 Task: Create List Customer Segmentation in Board Content Amplification Strategies to Workspace Creative Writing. Create List Customer Journey Mapping in Board Employee Performance Evaluation to Workspace Creative Writing. Create List Customer Success in Board Content Marketing Infographic Creation and Promotion to Workspace Creative Writing
Action: Mouse moved to (110, 309)
Screenshot: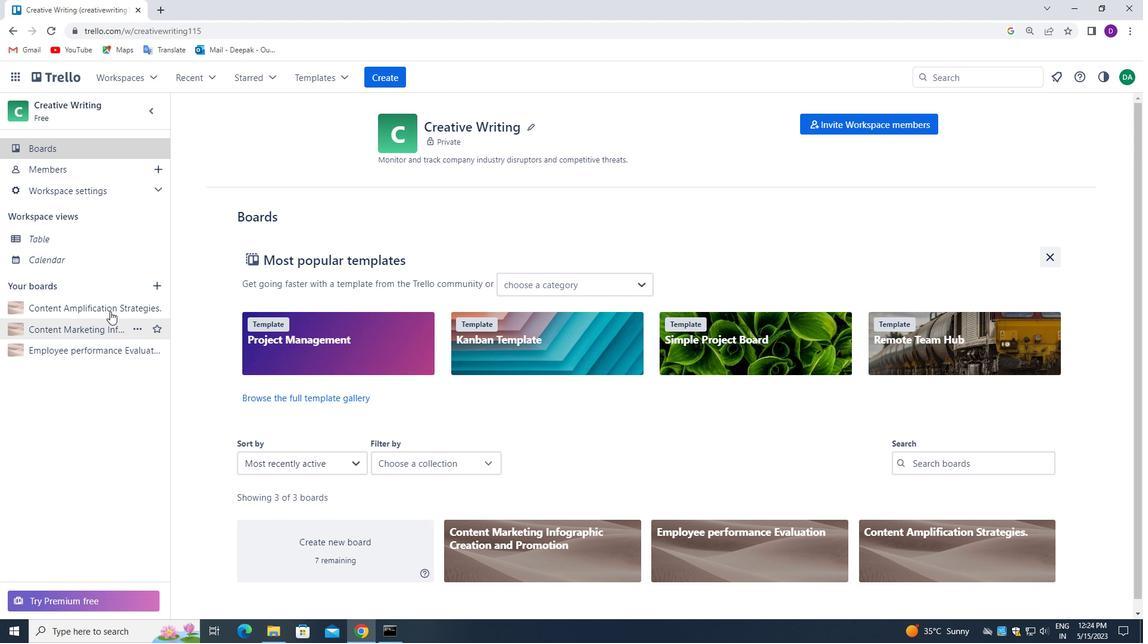 
Action: Mouse pressed left at (110, 309)
Screenshot: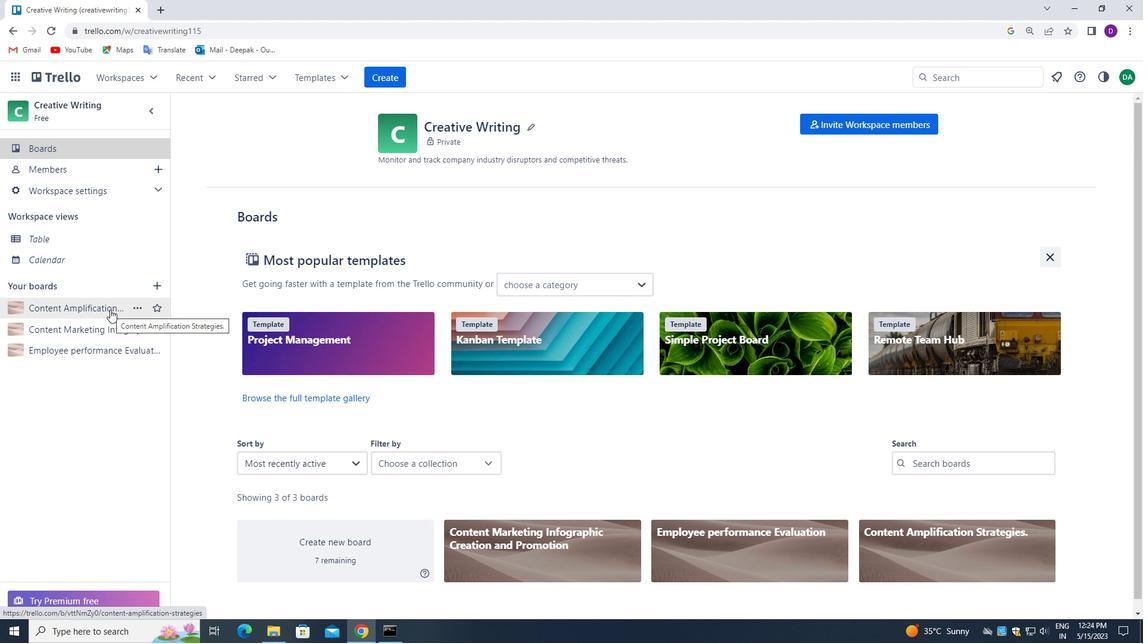 
Action: Mouse moved to (234, 166)
Screenshot: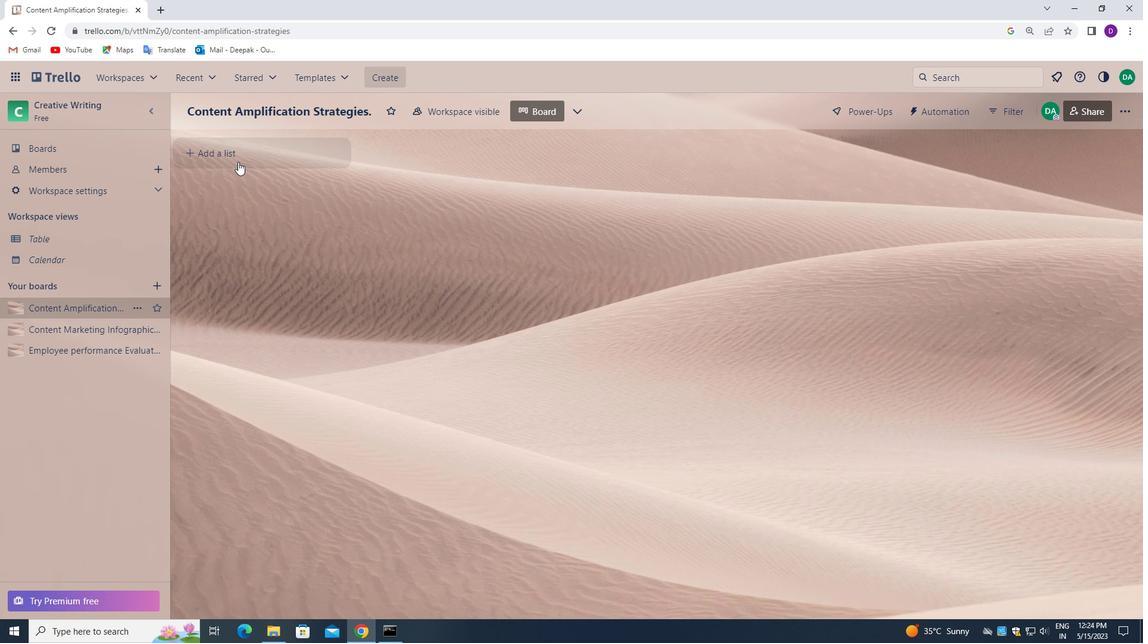 
Action: Mouse pressed left at (234, 166)
Screenshot: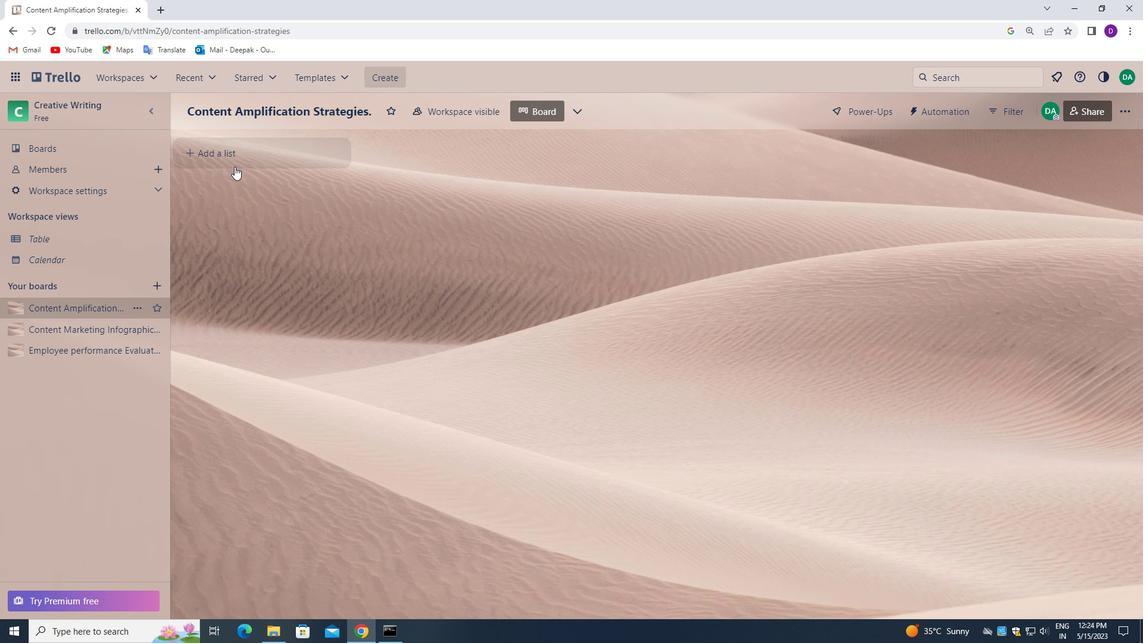 
Action: Mouse moved to (234, 150)
Screenshot: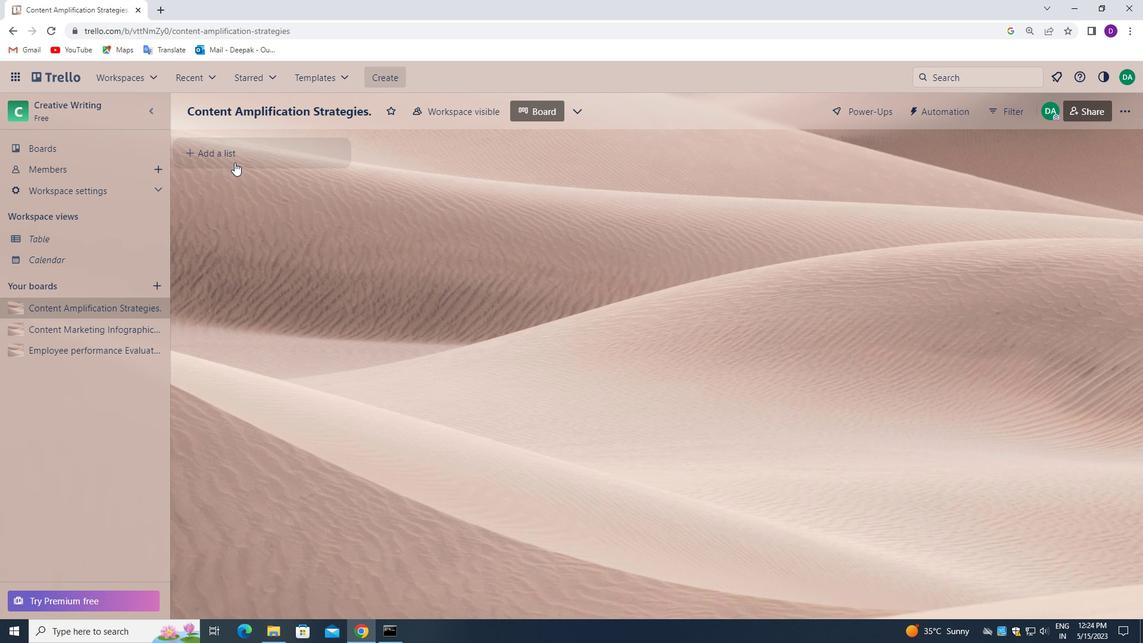 
Action: Mouse pressed left at (234, 150)
Screenshot: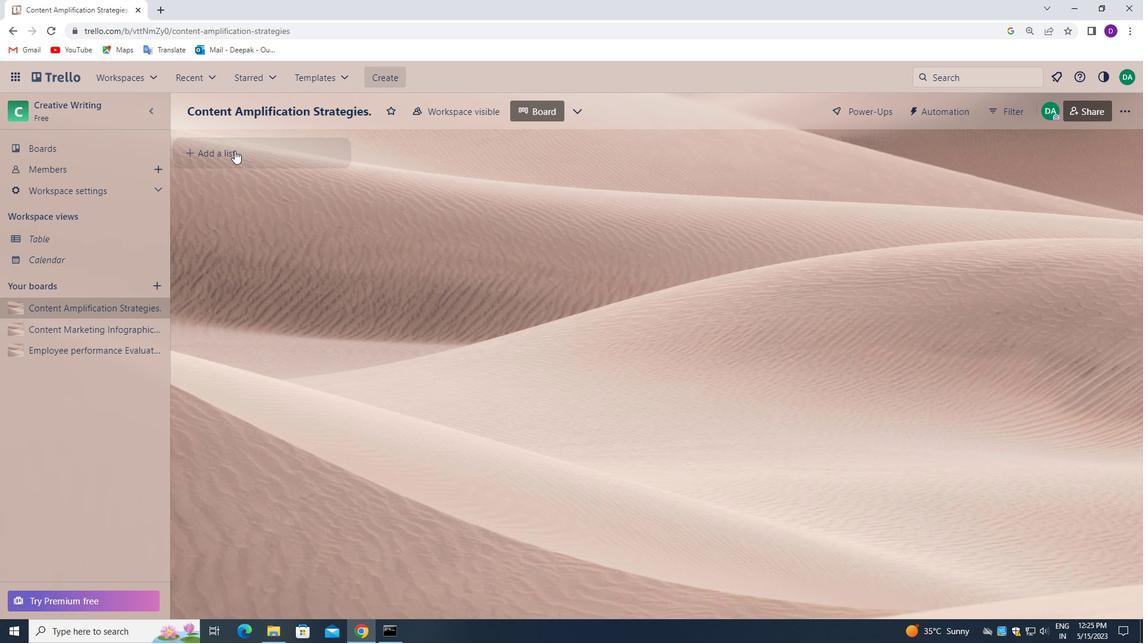 
Action: Mouse moved to (219, 147)
Screenshot: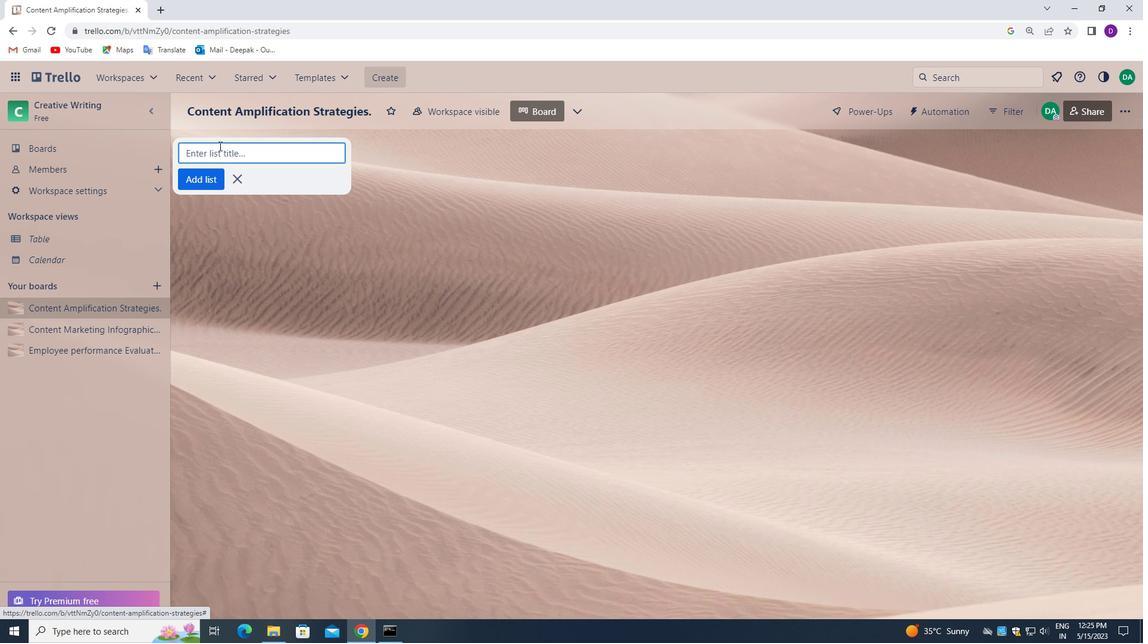 
Action: Mouse pressed left at (219, 147)
Screenshot: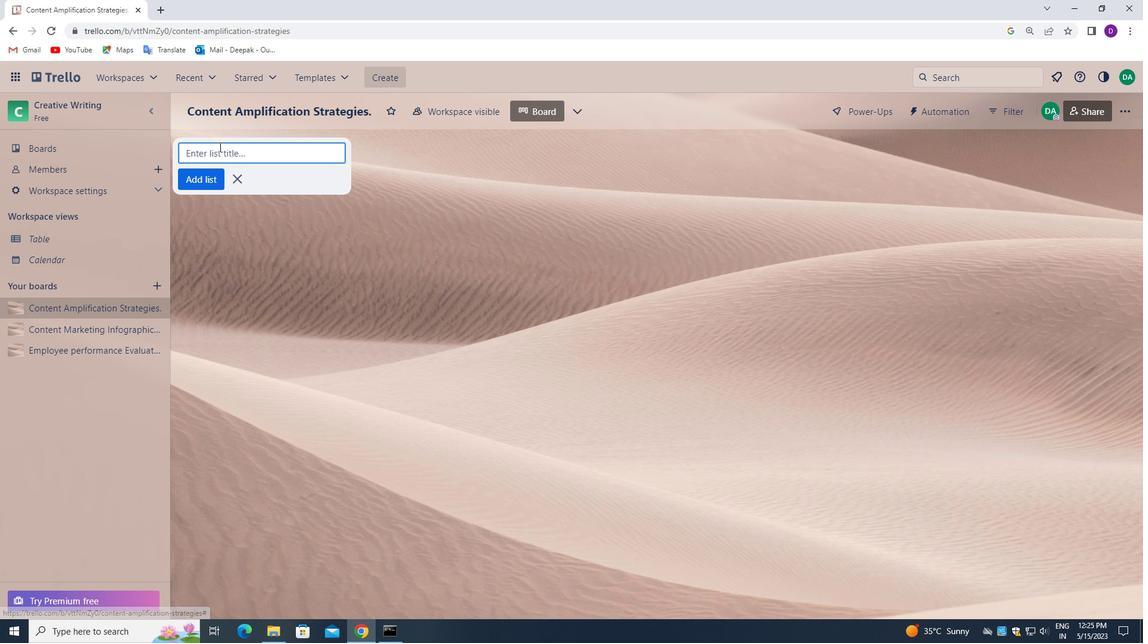
Action: Key pressed <Key.shift>CUSTOMER<Key.space><Key.shift>SEGMENTATION
Screenshot: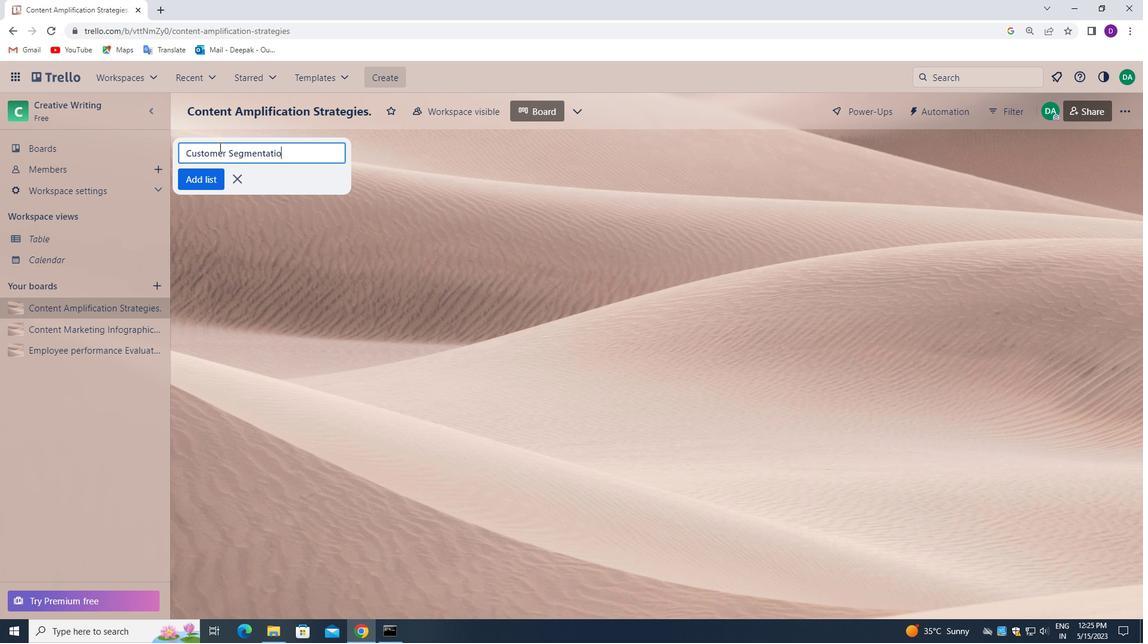 
Action: Mouse moved to (204, 179)
Screenshot: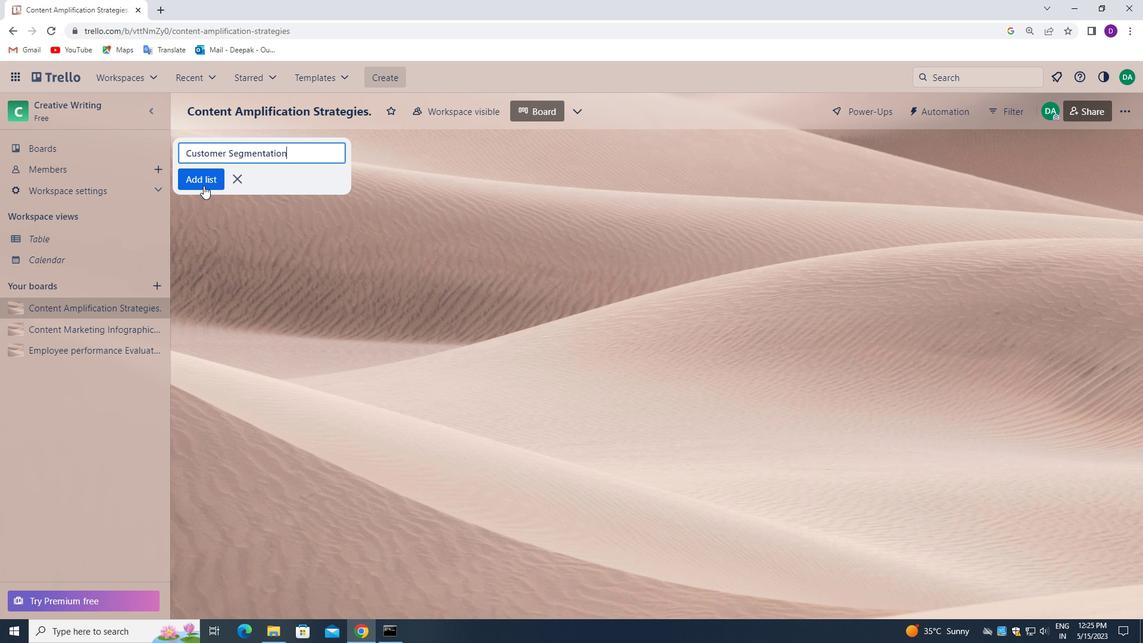 
Action: Mouse pressed left at (204, 179)
Screenshot: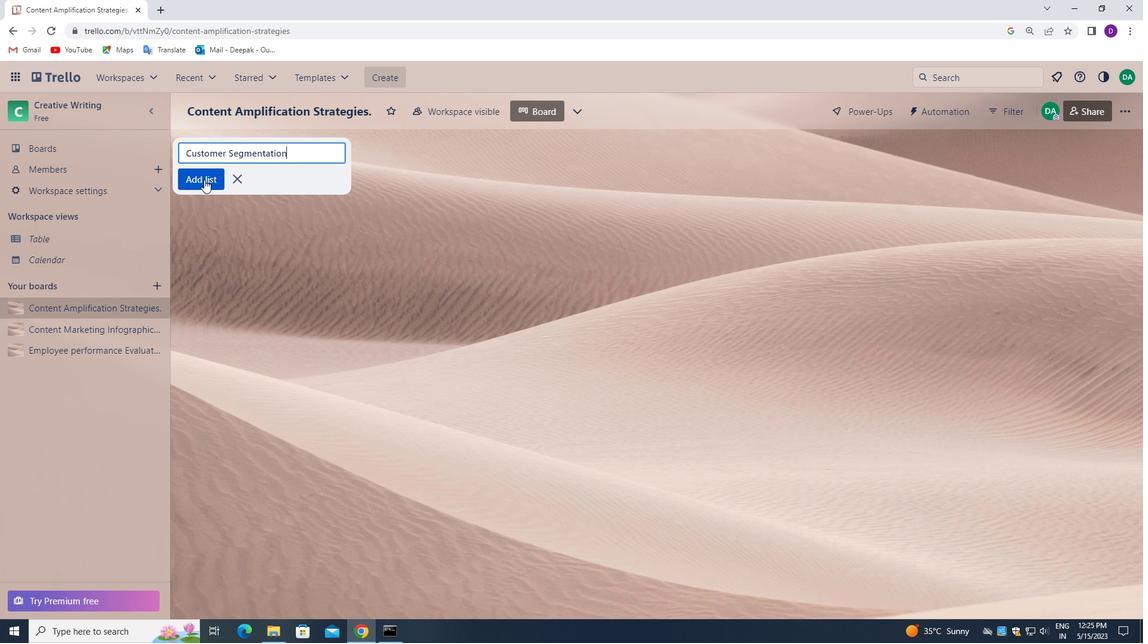 
Action: Mouse moved to (79, 352)
Screenshot: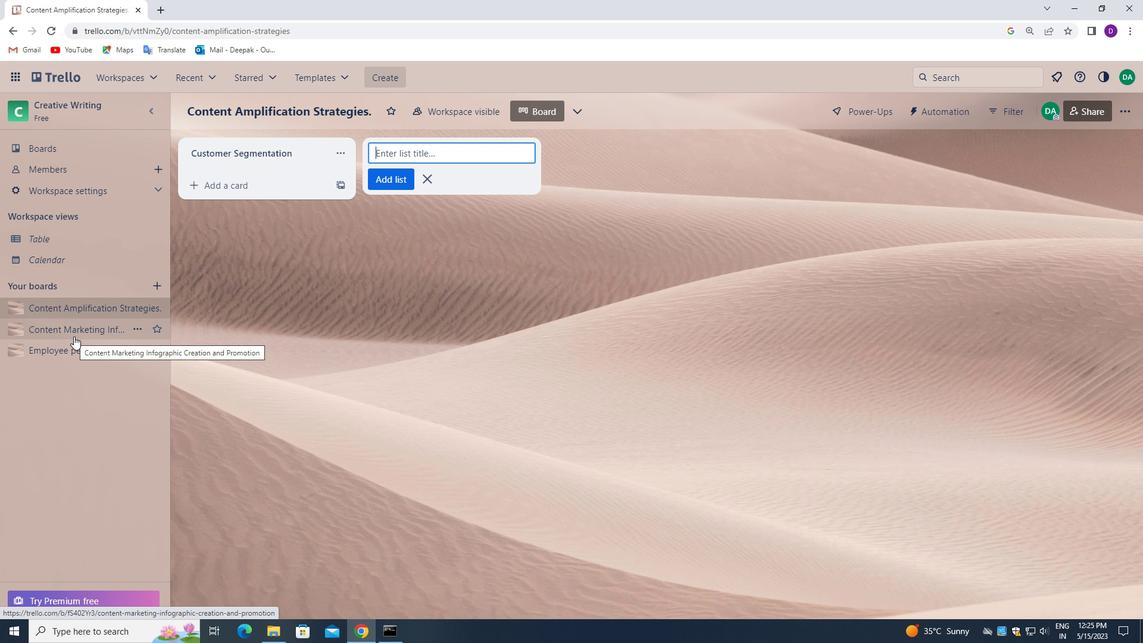 
Action: Mouse pressed left at (79, 352)
Screenshot: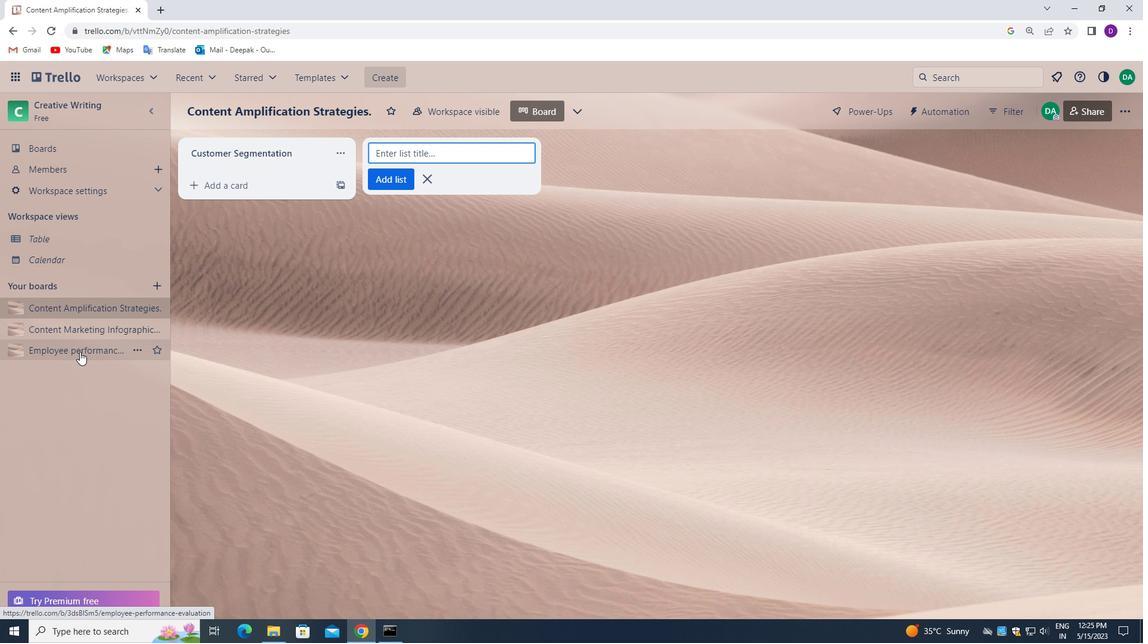 
Action: Mouse moved to (293, 154)
Screenshot: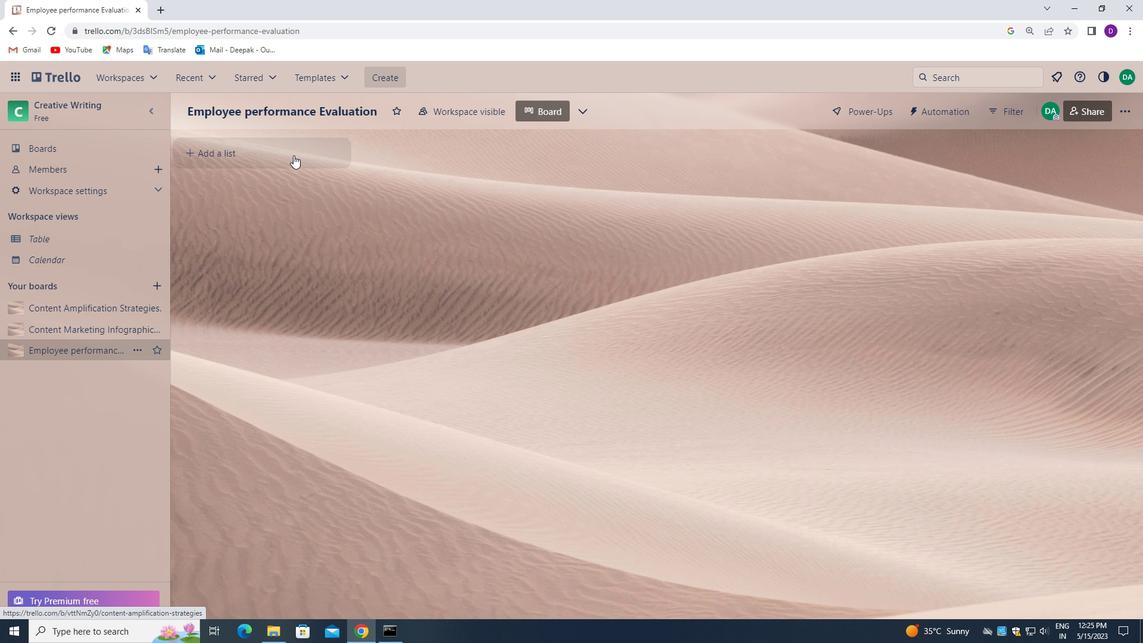 
Action: Mouse pressed left at (293, 154)
Screenshot: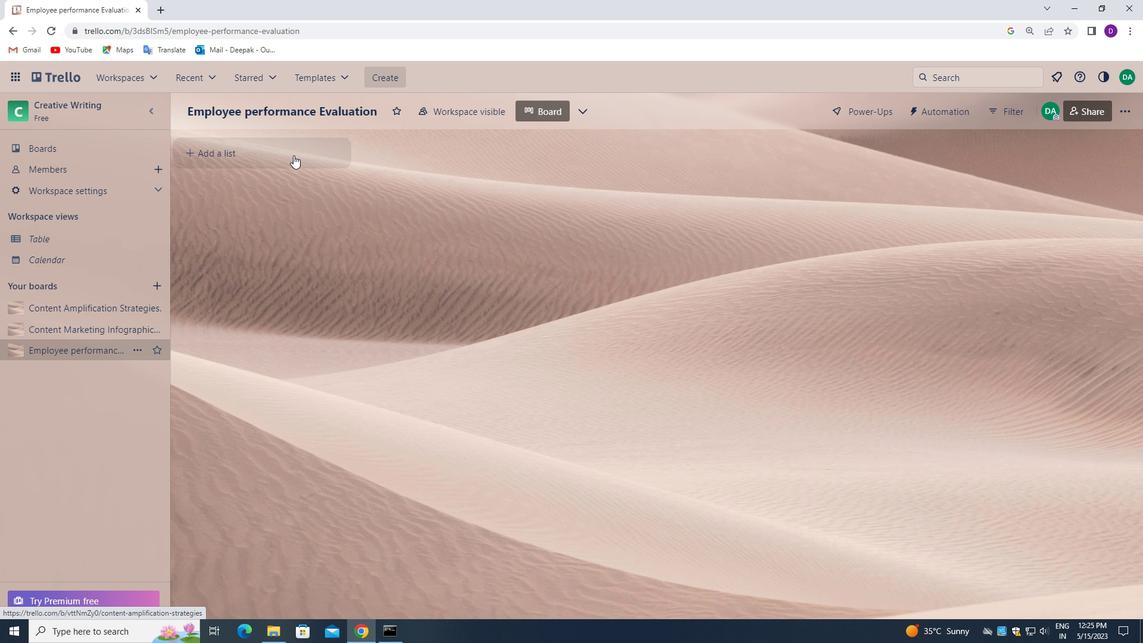 
Action: Mouse moved to (219, 157)
Screenshot: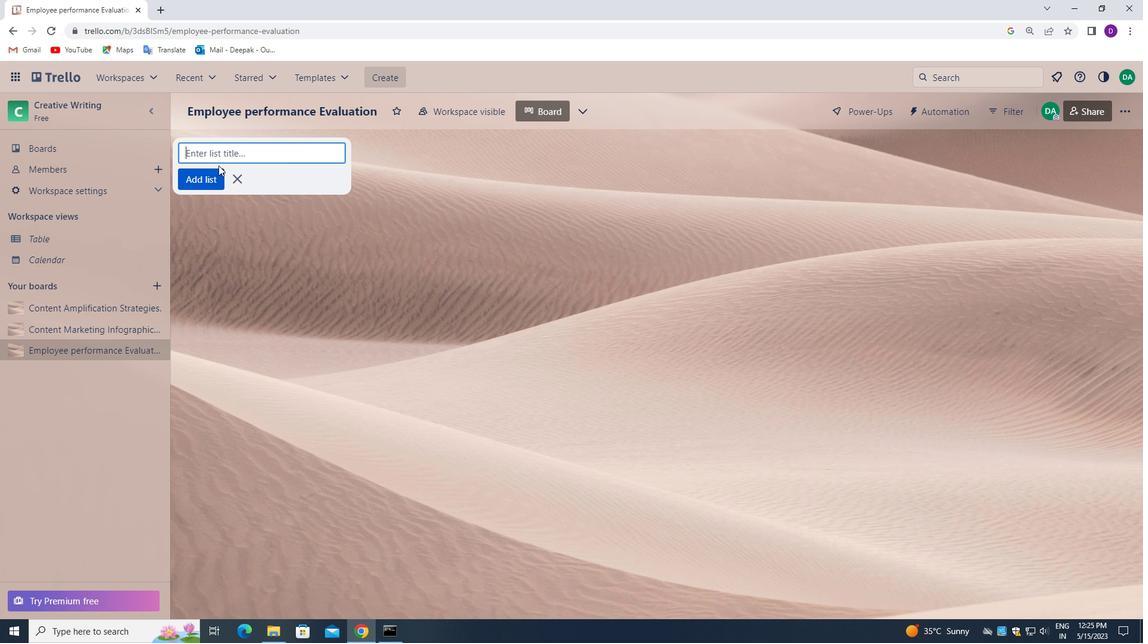 
Action: Mouse pressed left at (219, 157)
Screenshot: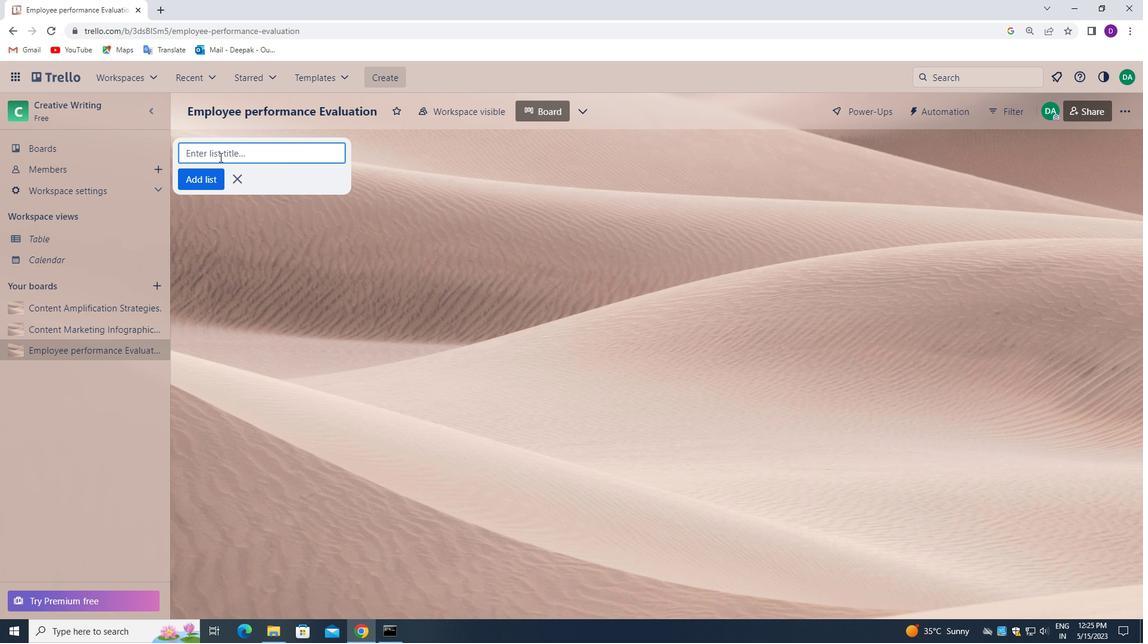 
Action: Key pressed <Key.shift>CUSTOMER<Key.space><Key.shift>JOURNEY<Key.space><Key.shift><Key.shift><Key.shift><Key.shift>MAPPING
Screenshot: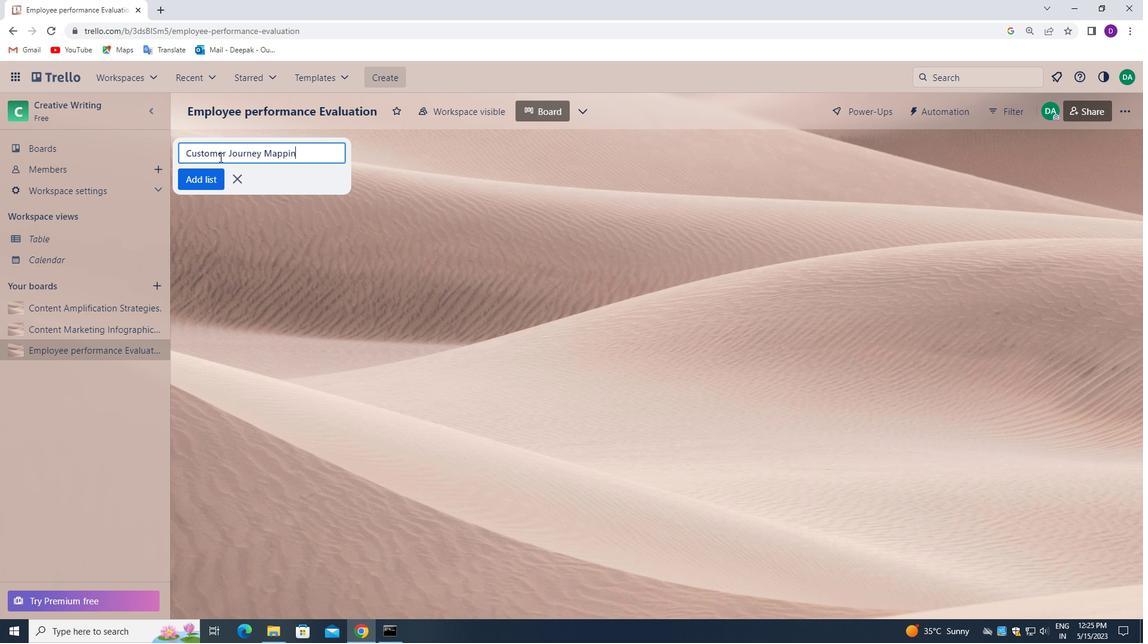 
Action: Mouse moved to (196, 185)
Screenshot: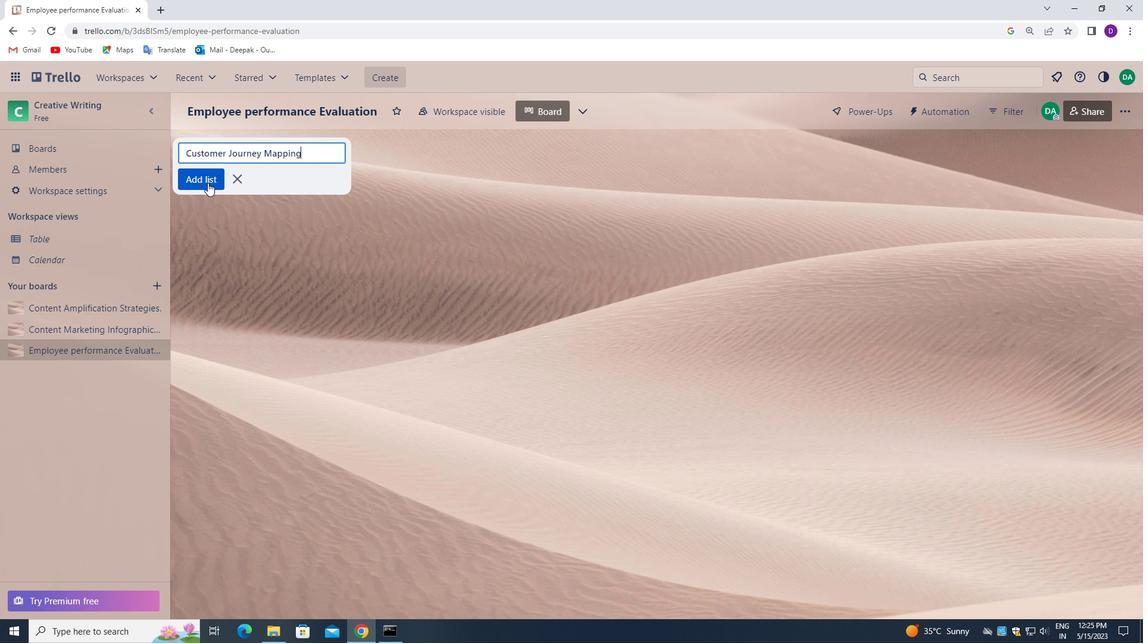 
Action: Mouse pressed left at (196, 185)
Screenshot: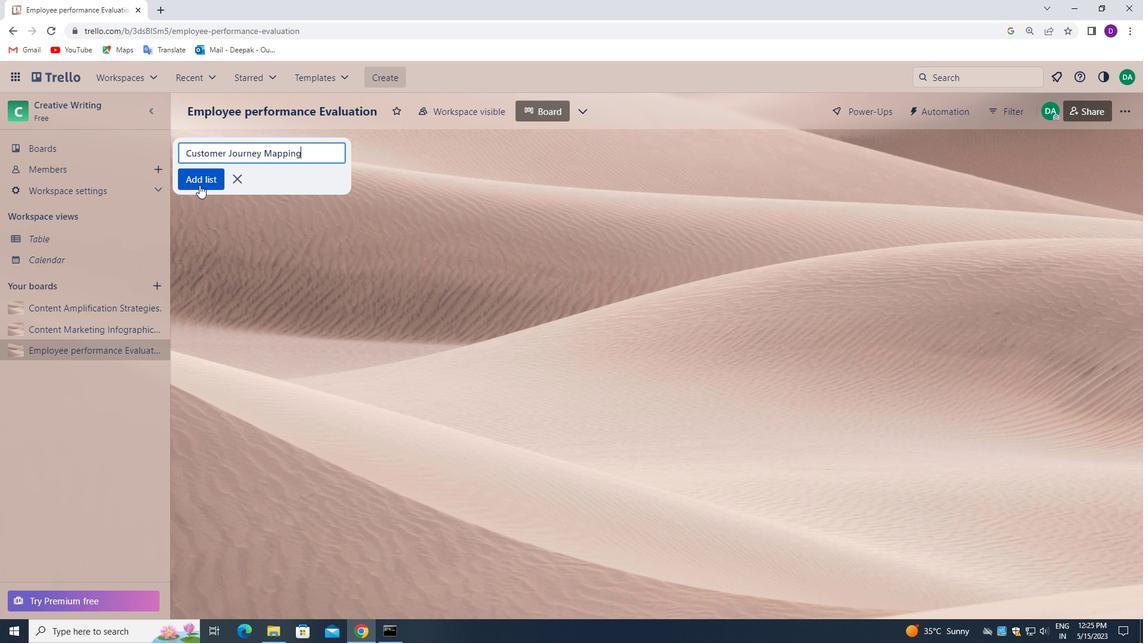 
Action: Mouse moved to (66, 328)
Screenshot: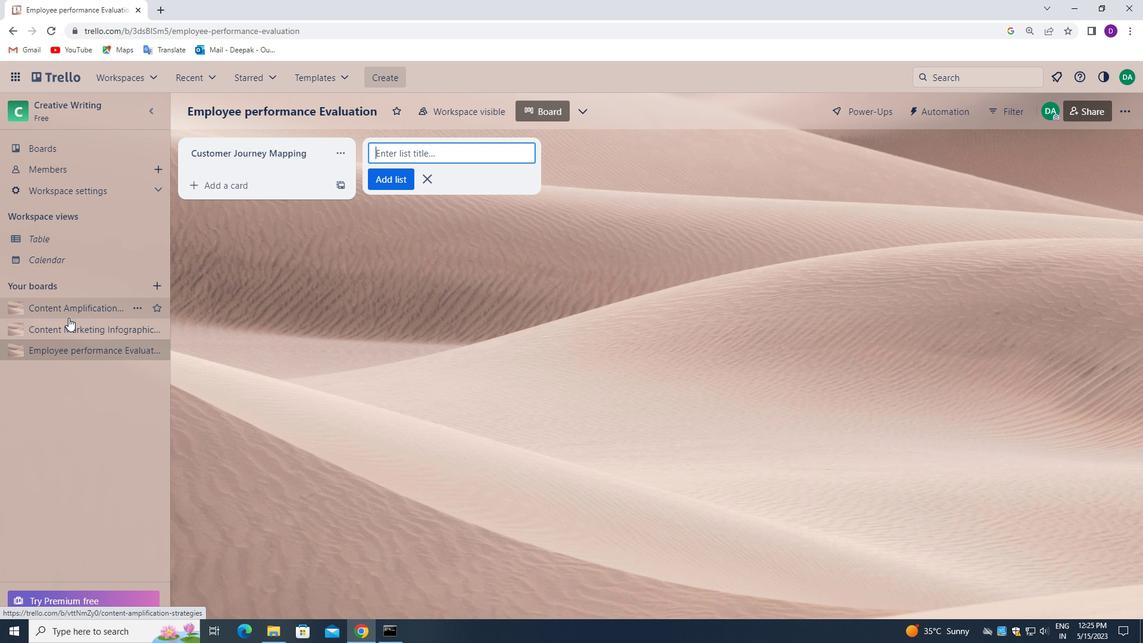 
Action: Mouse pressed left at (66, 328)
Screenshot: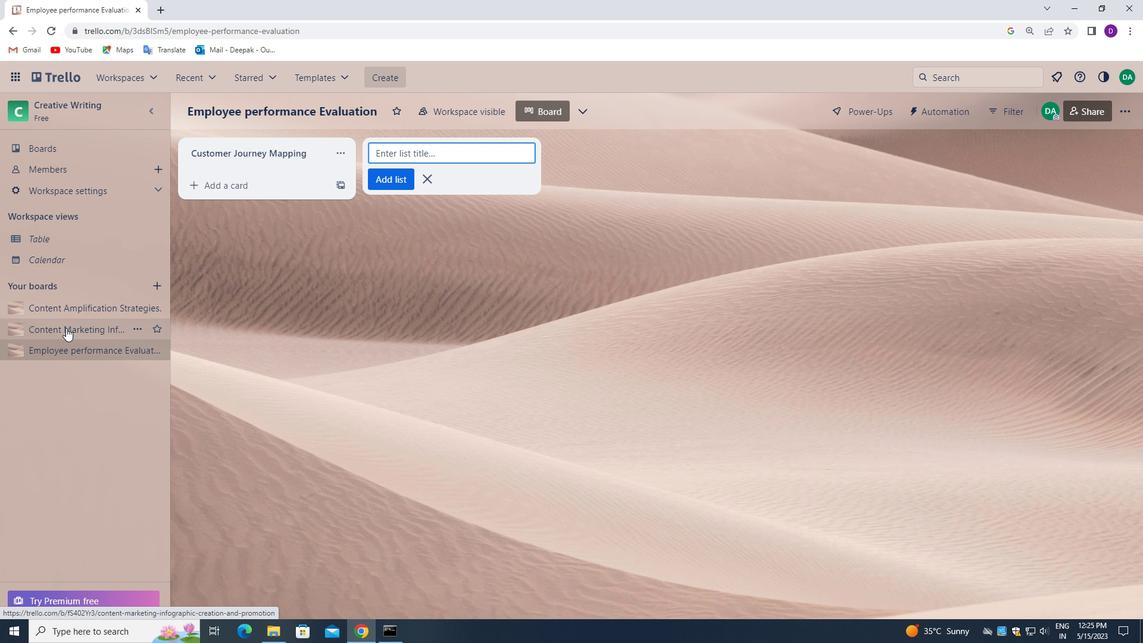 
Action: Mouse moved to (238, 160)
Screenshot: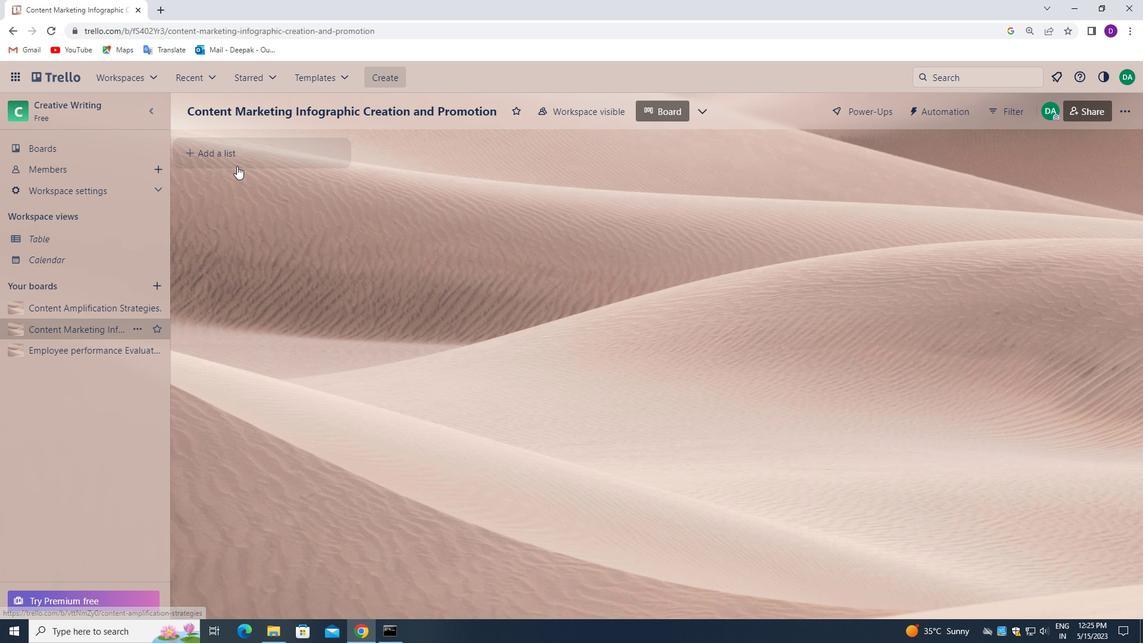 
Action: Mouse pressed left at (238, 160)
Screenshot: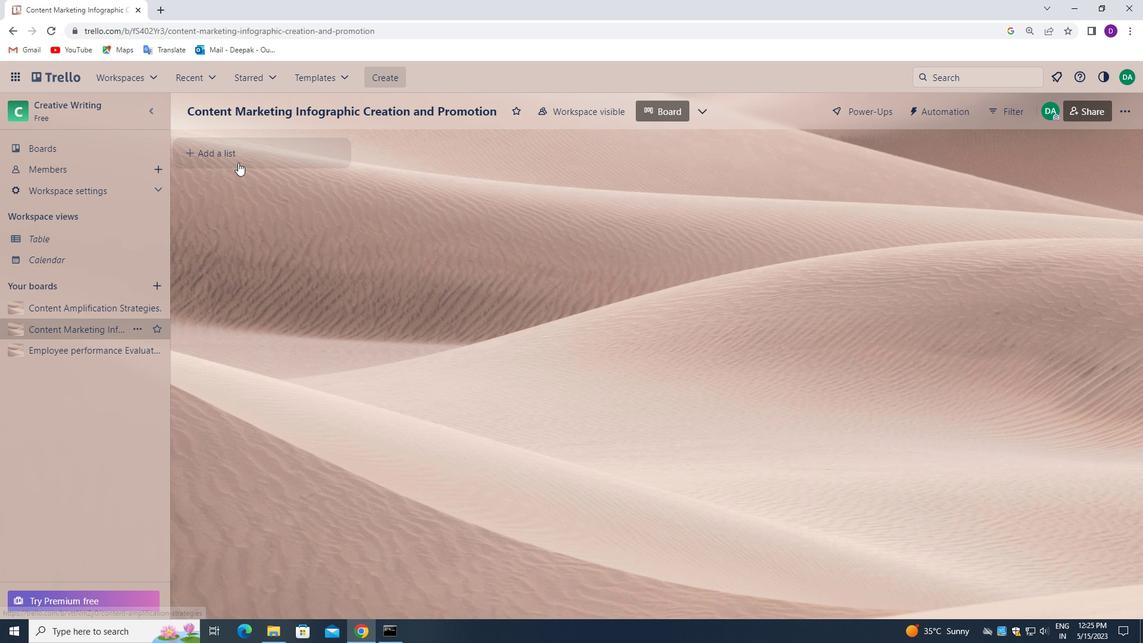 
Action: Mouse moved to (222, 153)
Screenshot: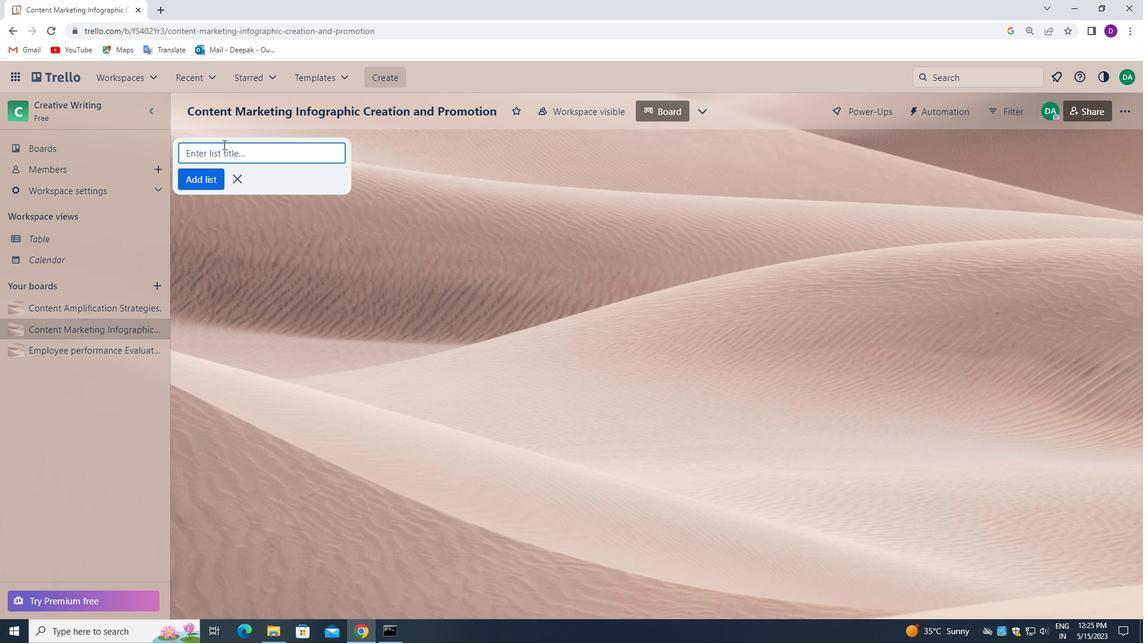 
Action: Mouse pressed left at (222, 153)
Screenshot: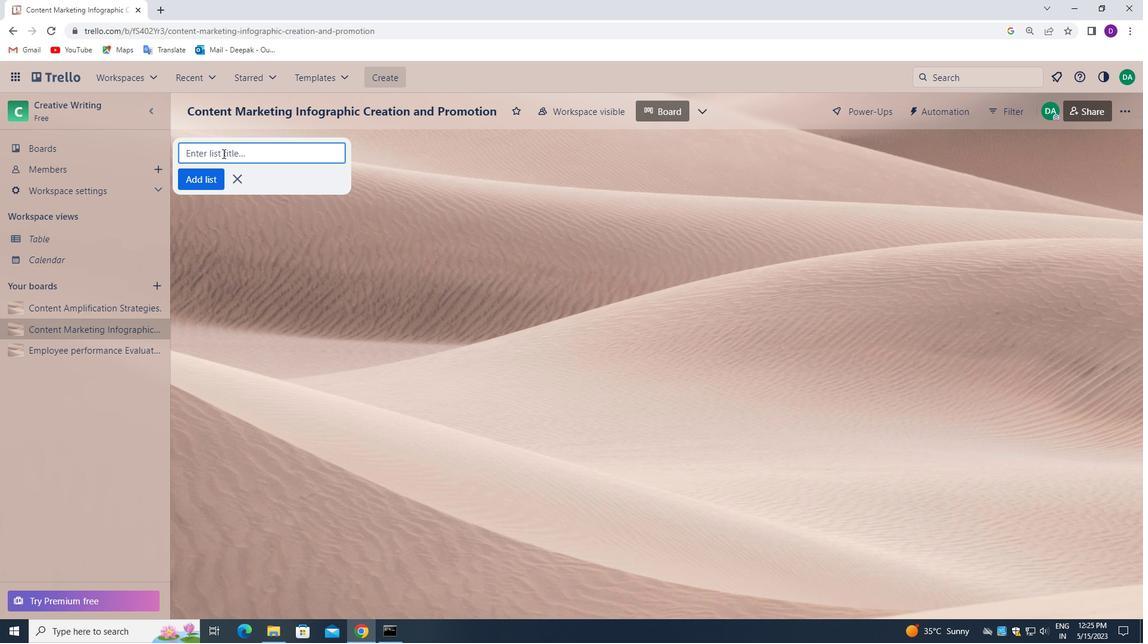 
Action: Key pressed <Key.shift>CUSTOMER<Key.space><Key.shift>SUCCESS
Screenshot: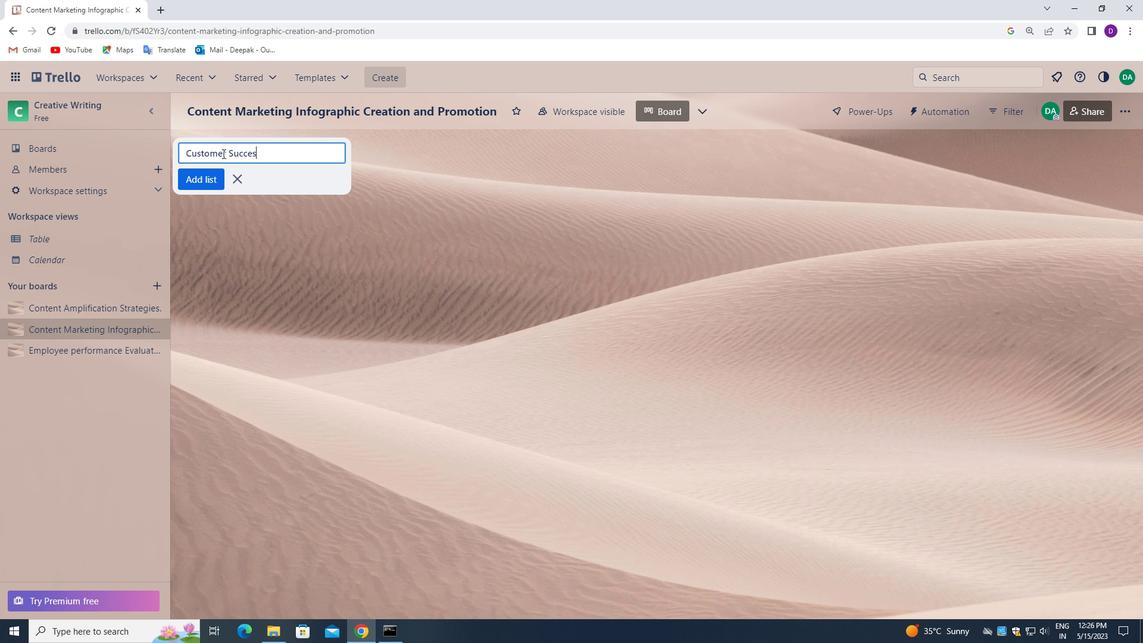 
Action: Mouse moved to (194, 182)
Screenshot: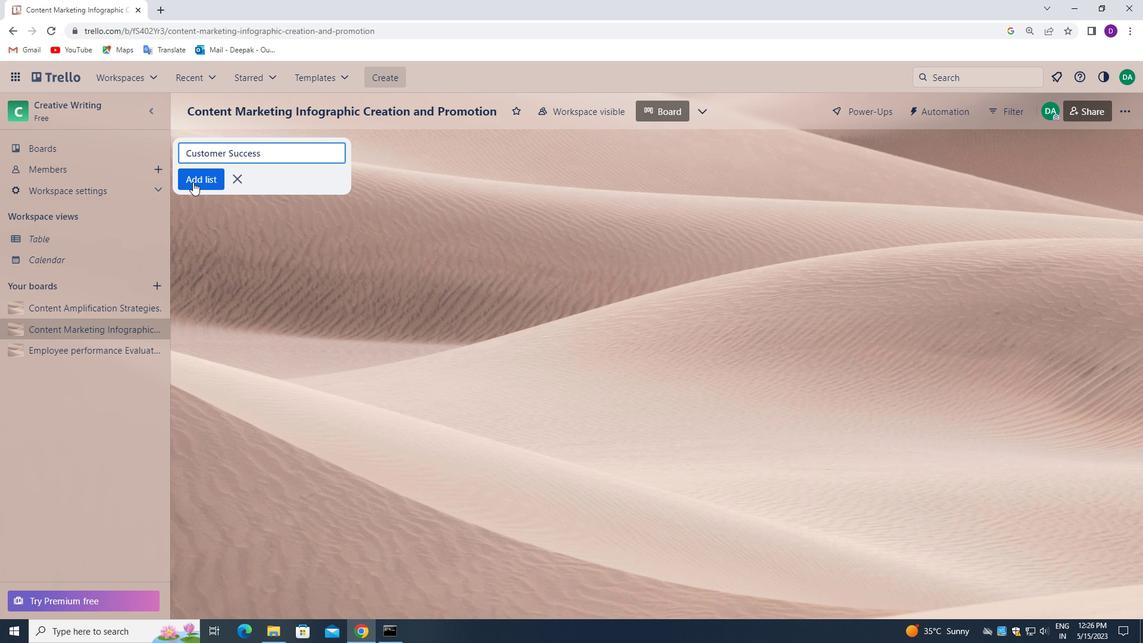 
Action: Mouse pressed left at (194, 182)
Screenshot: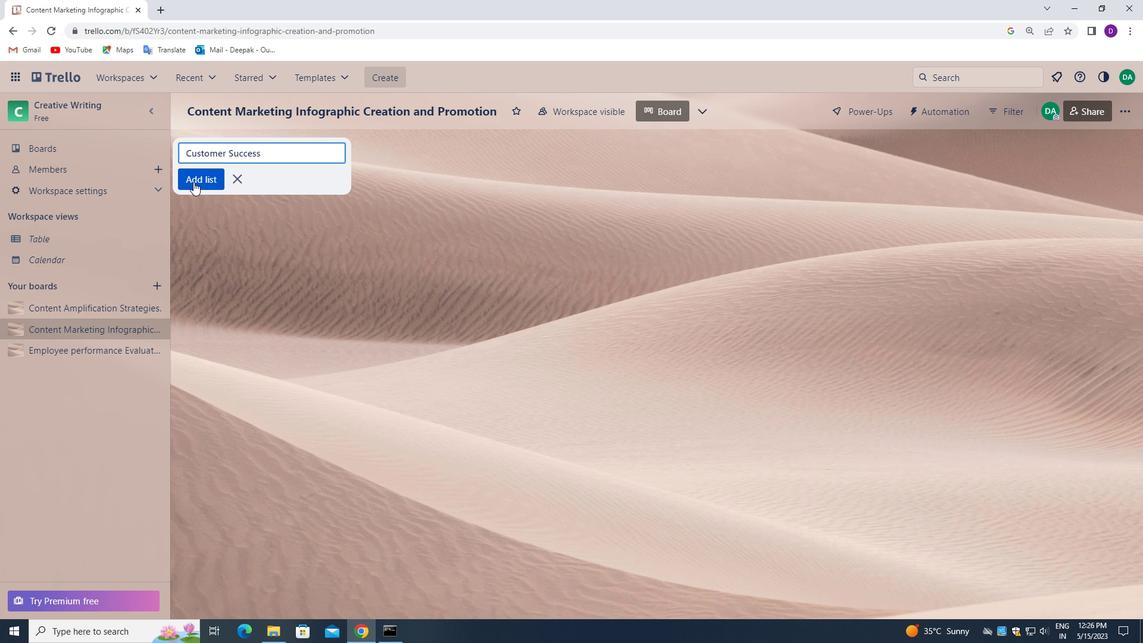 
Action: Mouse moved to (131, 151)
Screenshot: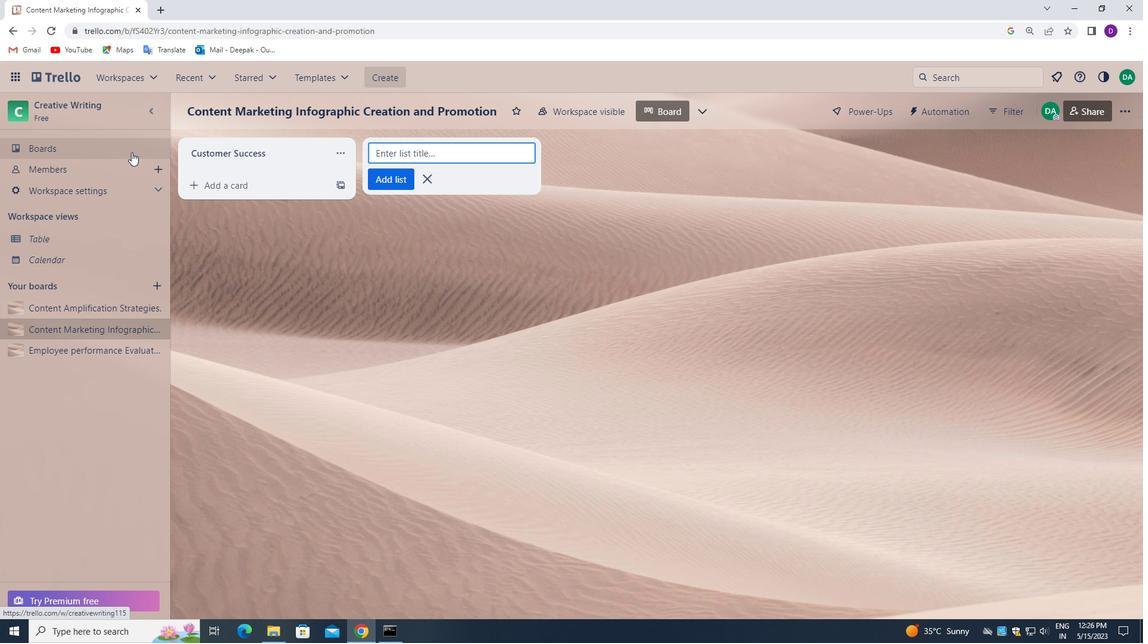 
Action: Mouse pressed left at (131, 151)
Screenshot: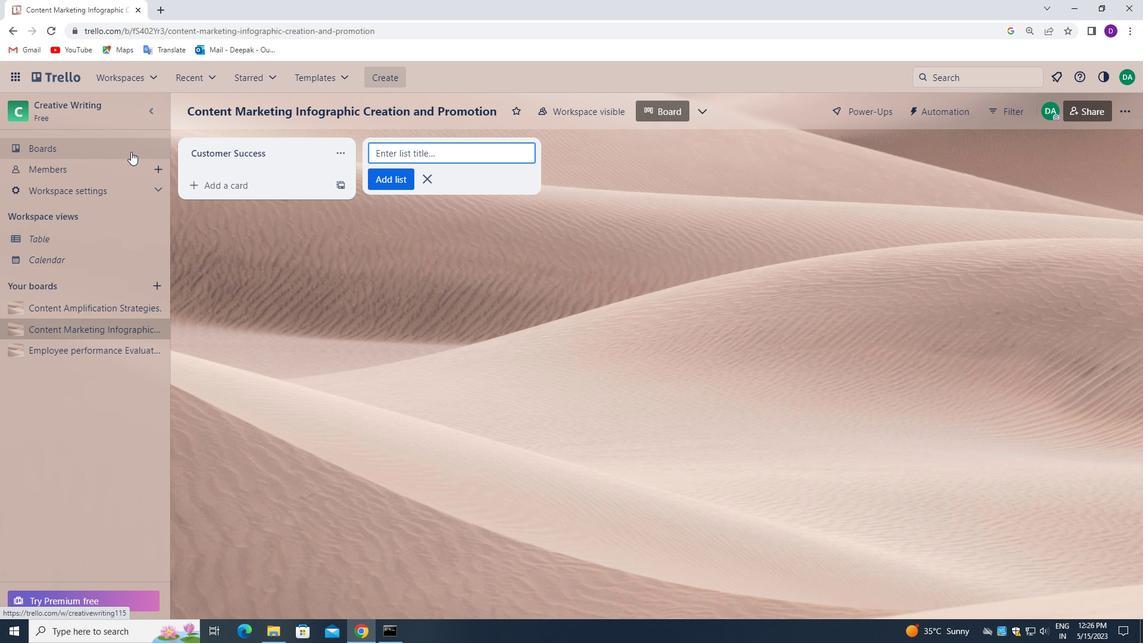 
